 Task: Clear the site settings from last 4 weeks.
Action: Mouse moved to (1265, 37)
Screenshot: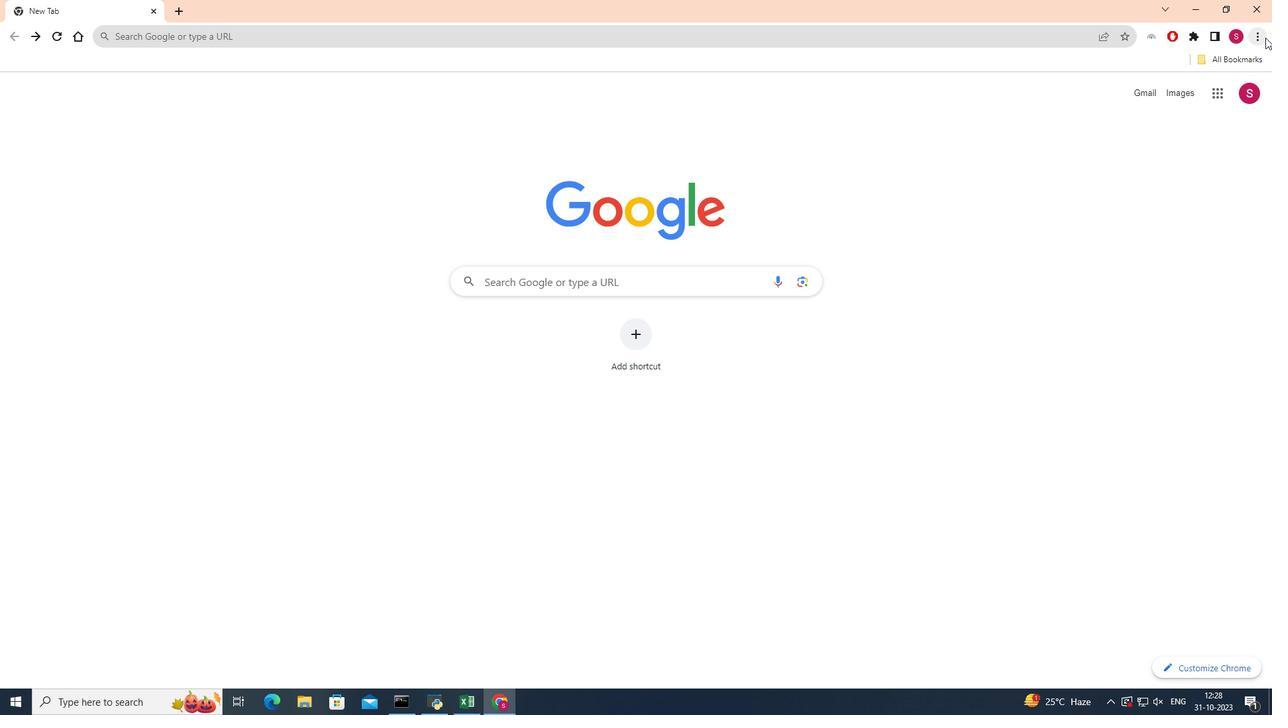 
Action: Mouse pressed left at (1265, 37)
Screenshot: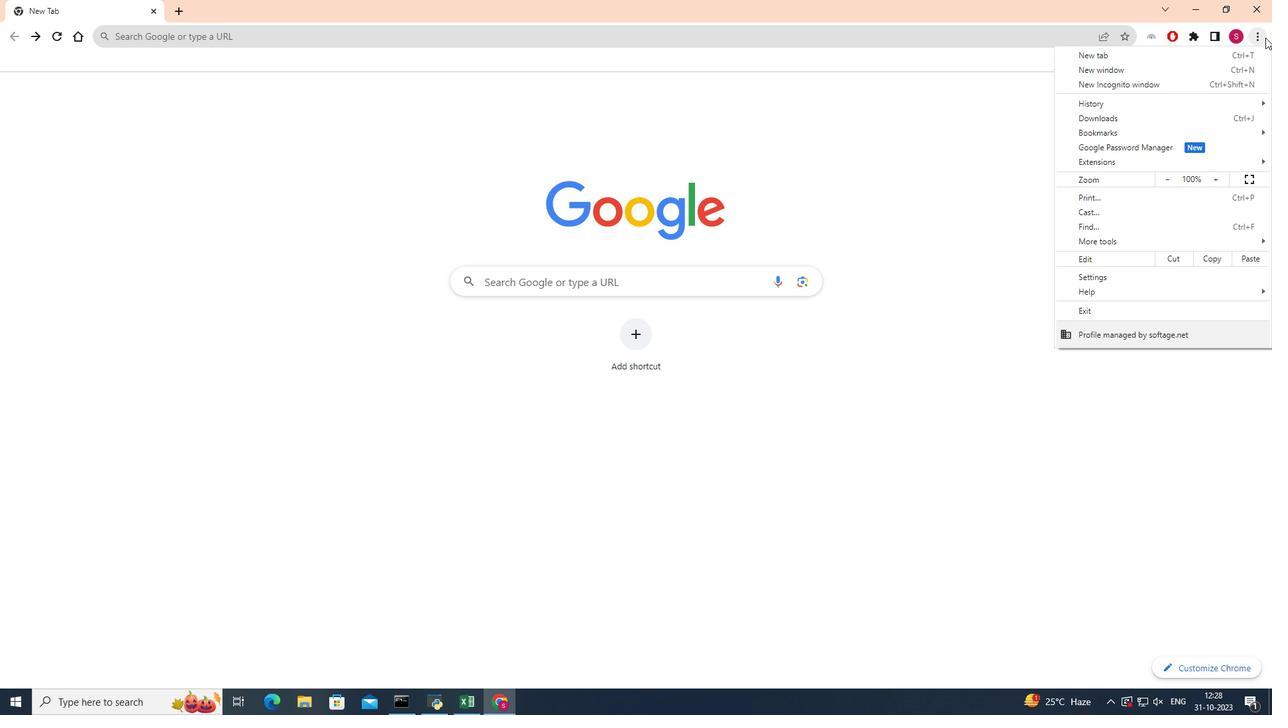 
Action: Mouse moved to (989, 101)
Screenshot: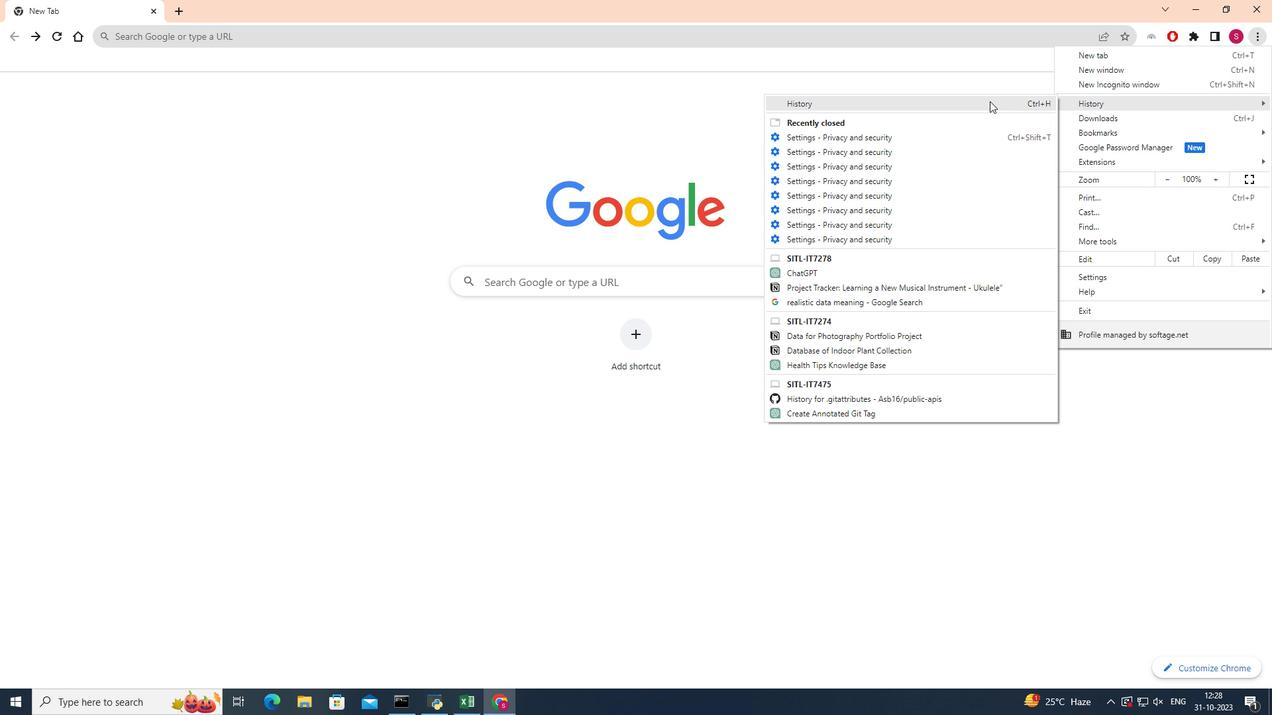 
Action: Mouse pressed left at (989, 101)
Screenshot: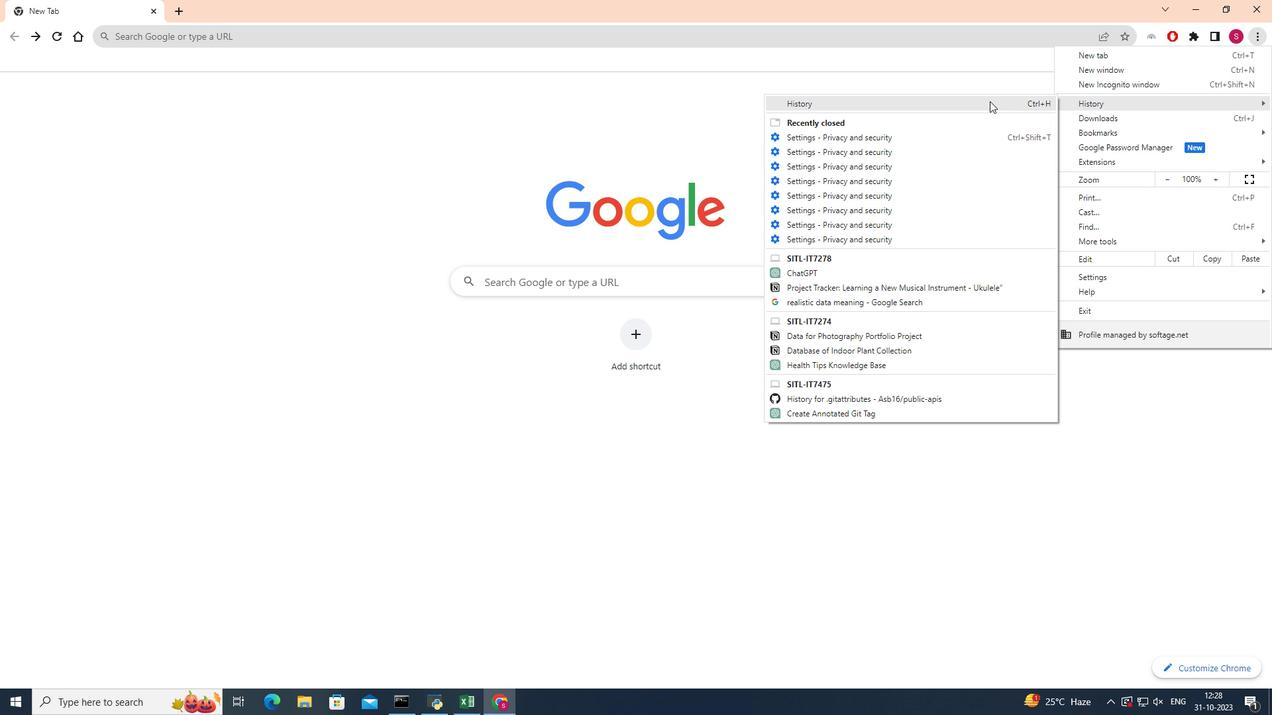 
Action: Mouse moved to (93, 159)
Screenshot: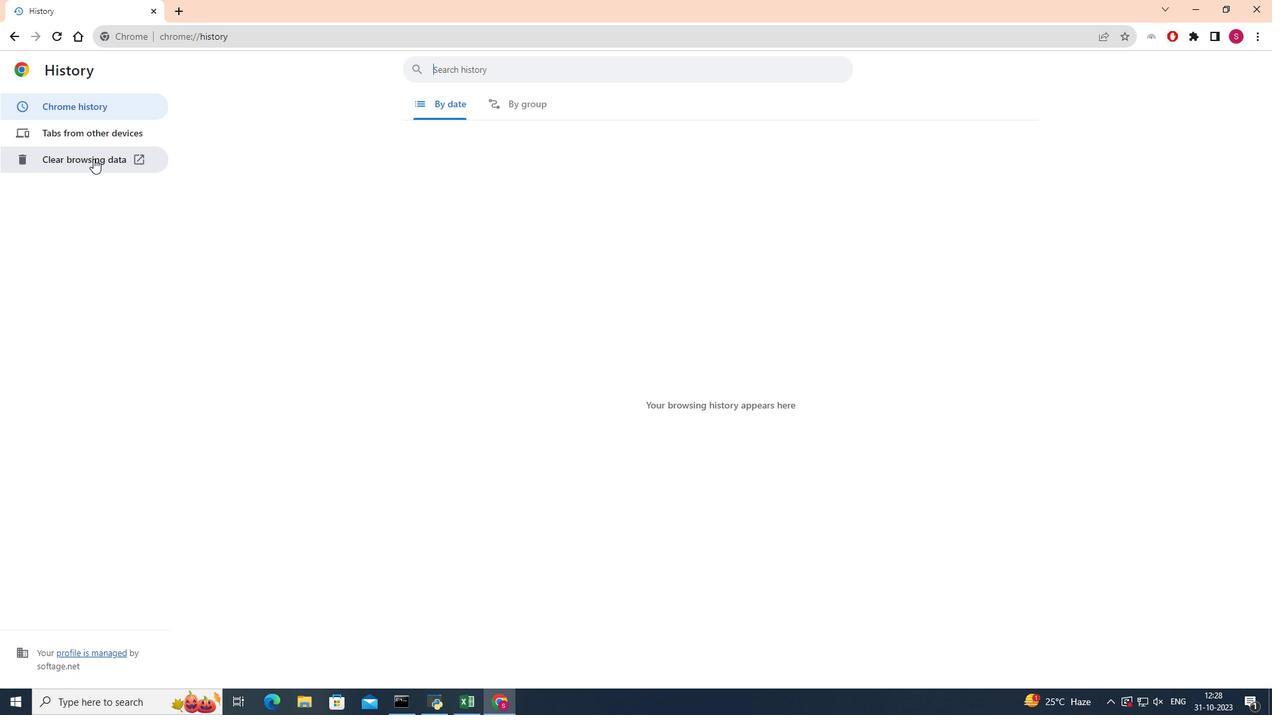 
Action: Mouse pressed left at (93, 159)
Screenshot: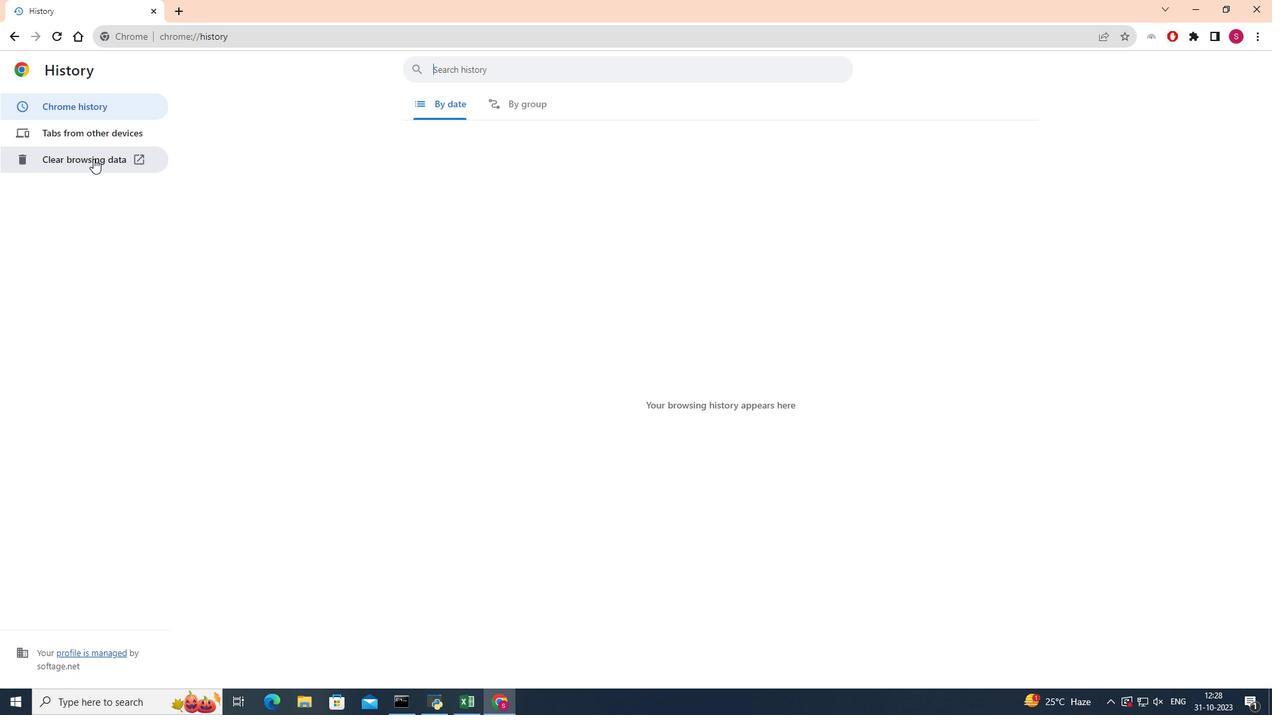 
Action: Mouse moved to (736, 210)
Screenshot: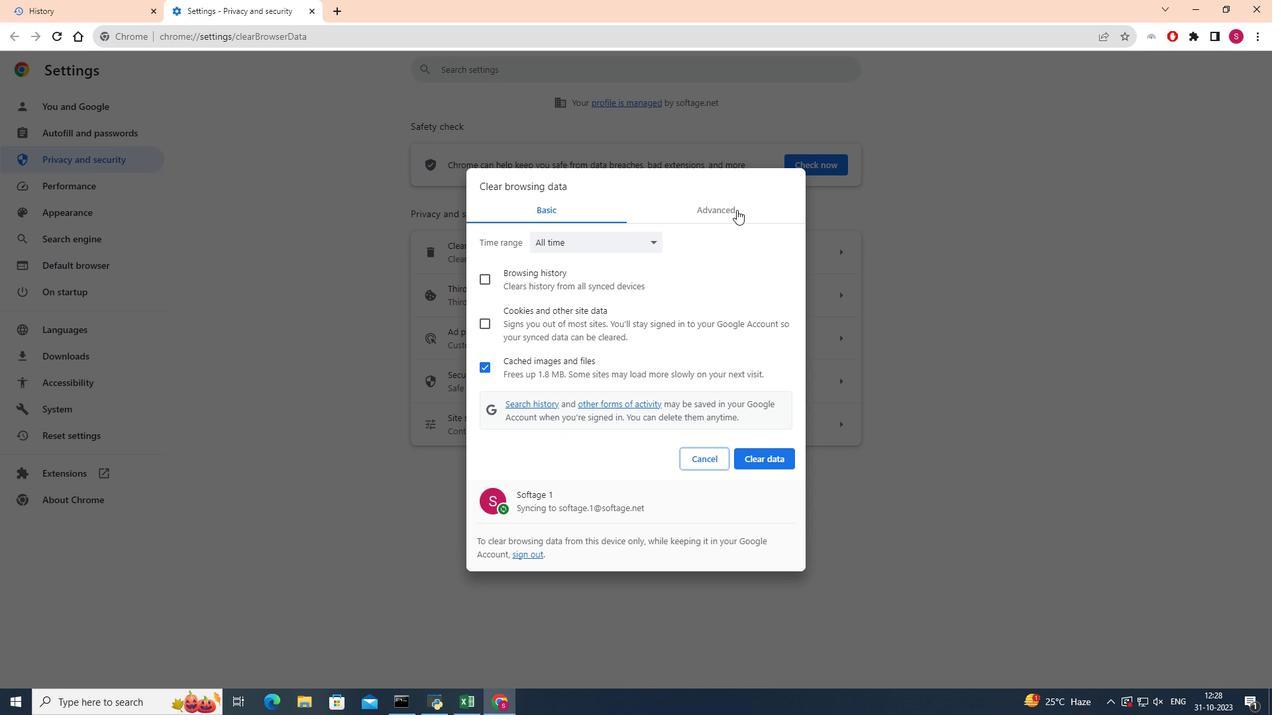 
Action: Mouse pressed left at (736, 210)
Screenshot: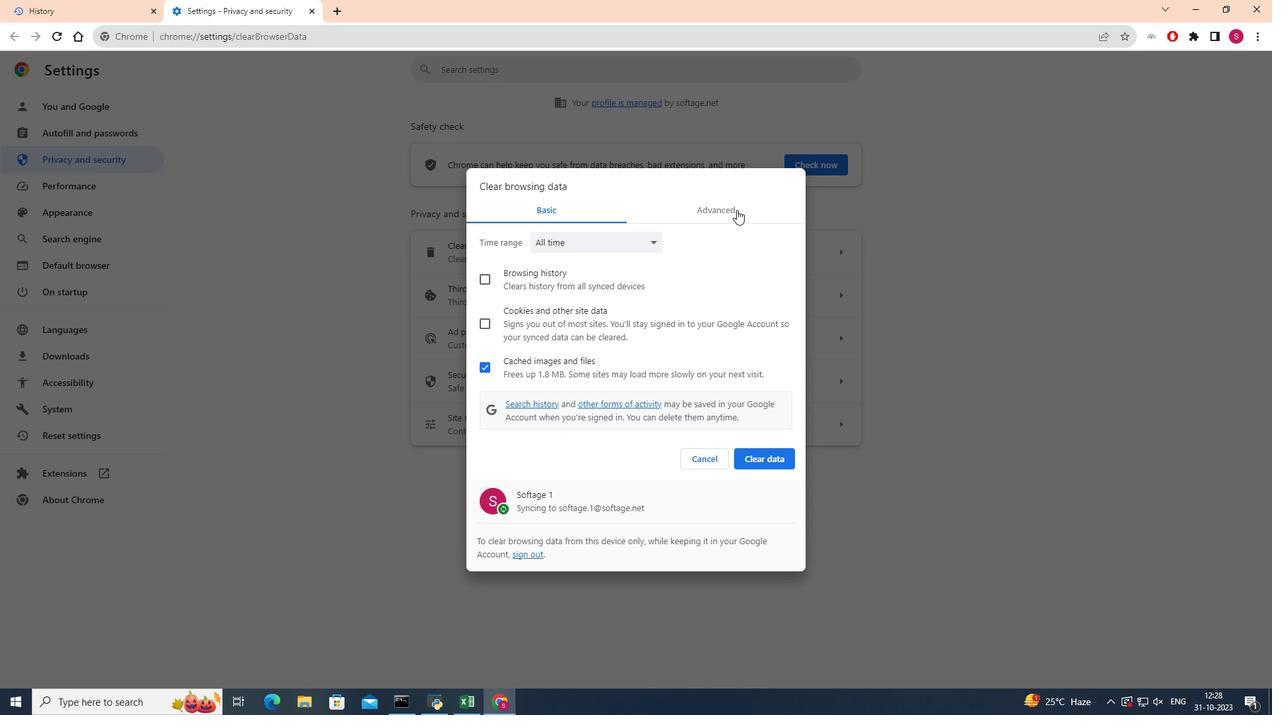 
Action: Mouse moved to (651, 237)
Screenshot: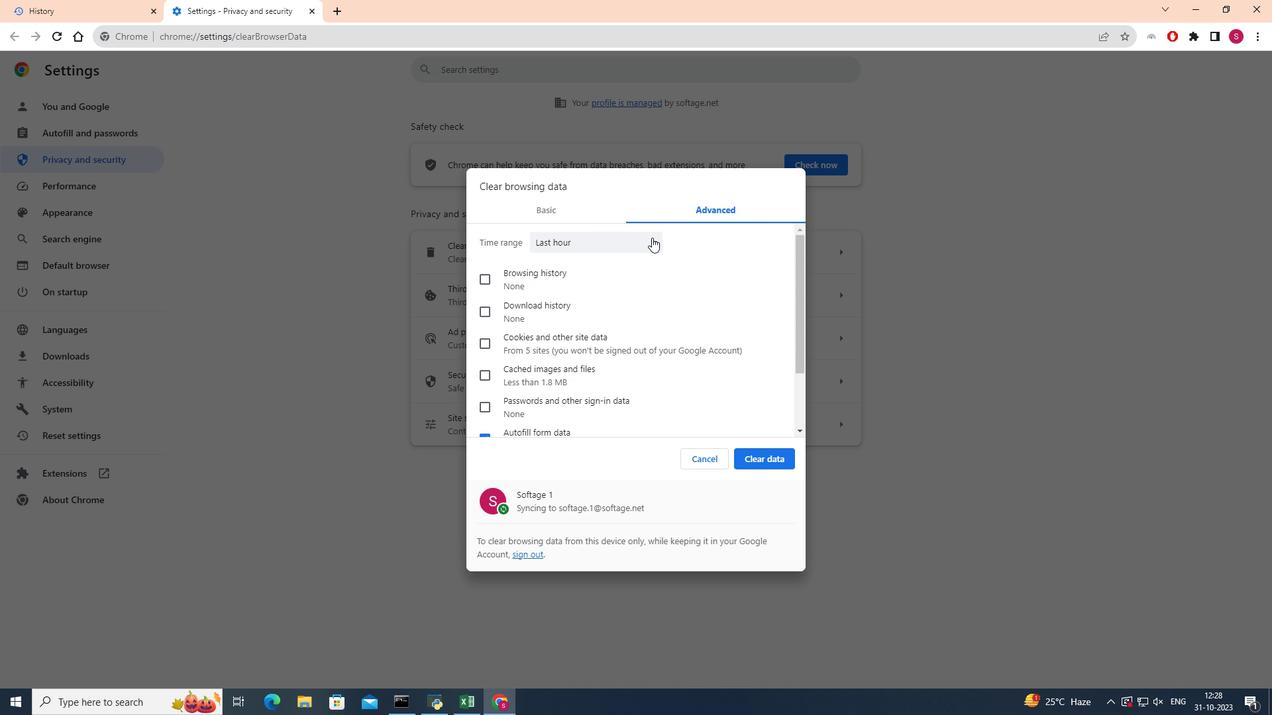 
Action: Mouse pressed left at (651, 237)
Screenshot: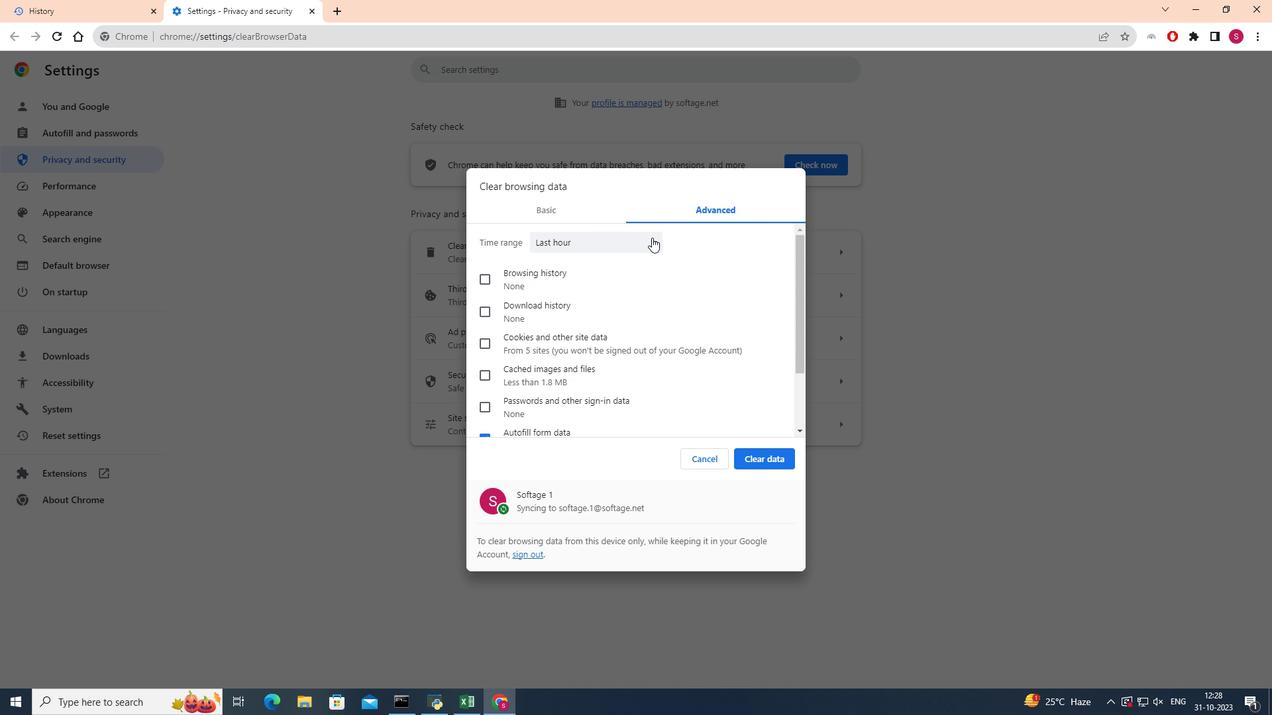 
Action: Mouse moved to (593, 295)
Screenshot: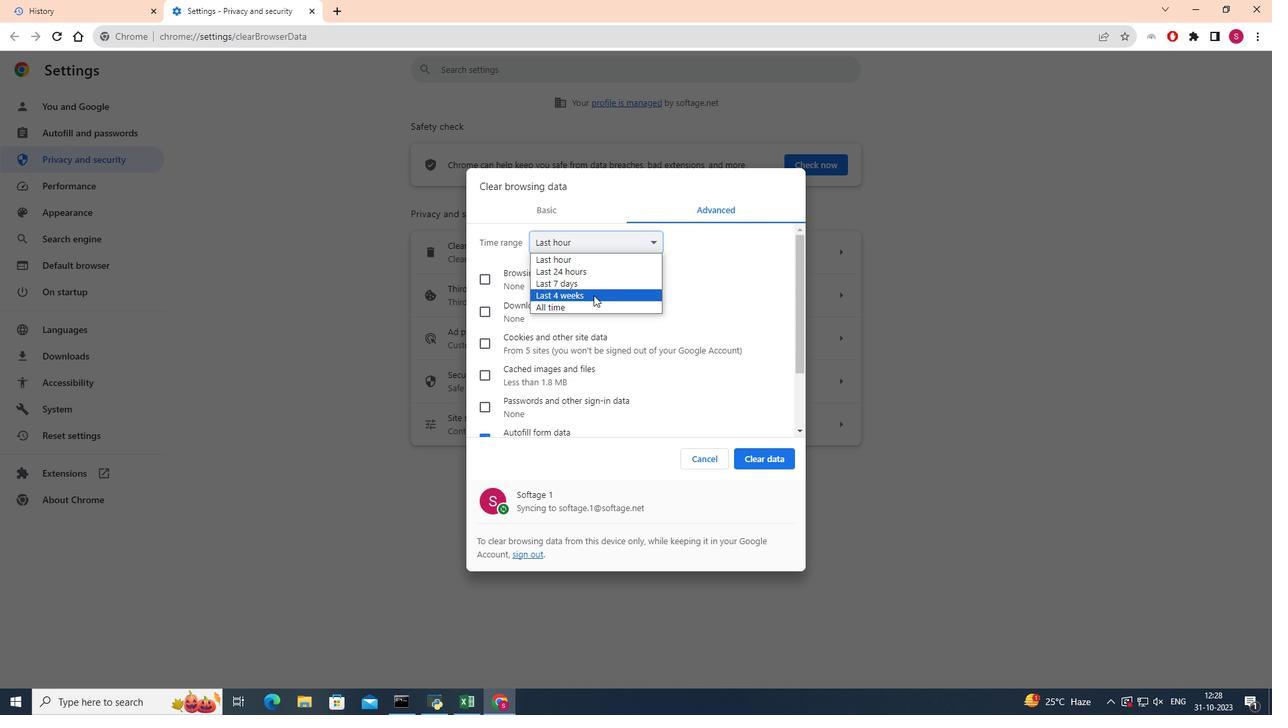 
Action: Mouse pressed left at (593, 295)
Screenshot: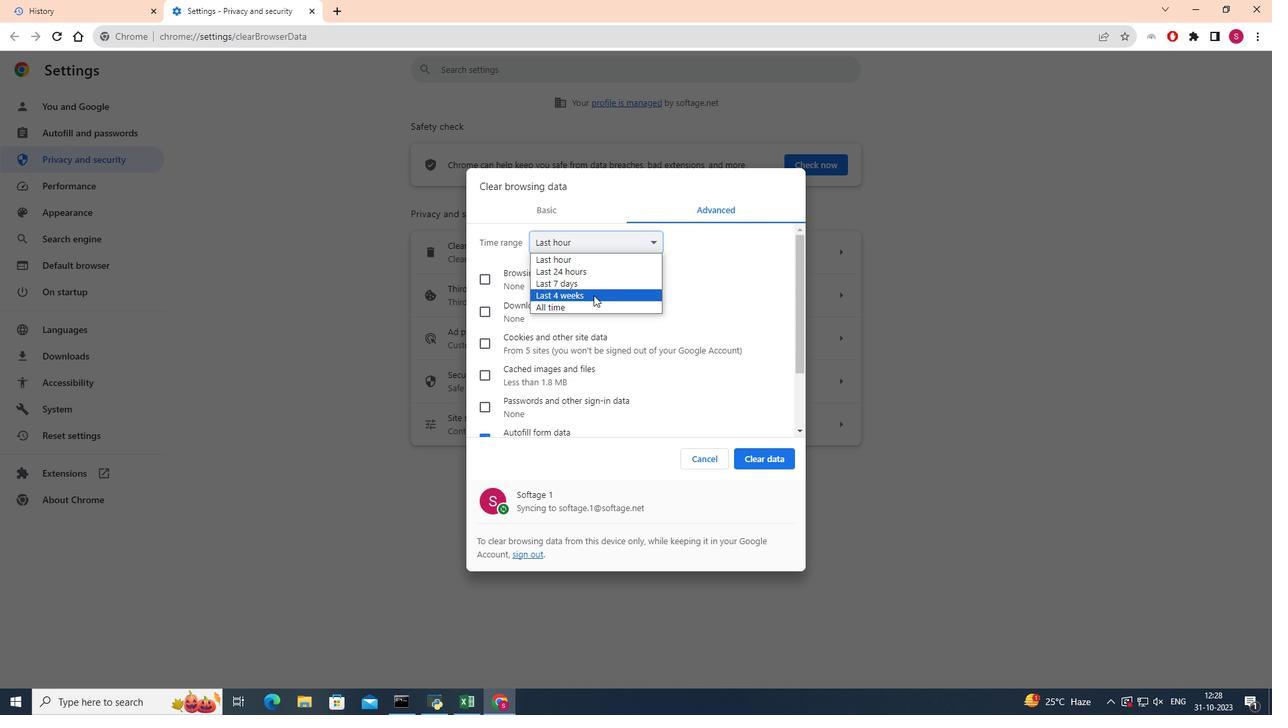 
Action: Mouse pressed left at (593, 295)
Screenshot: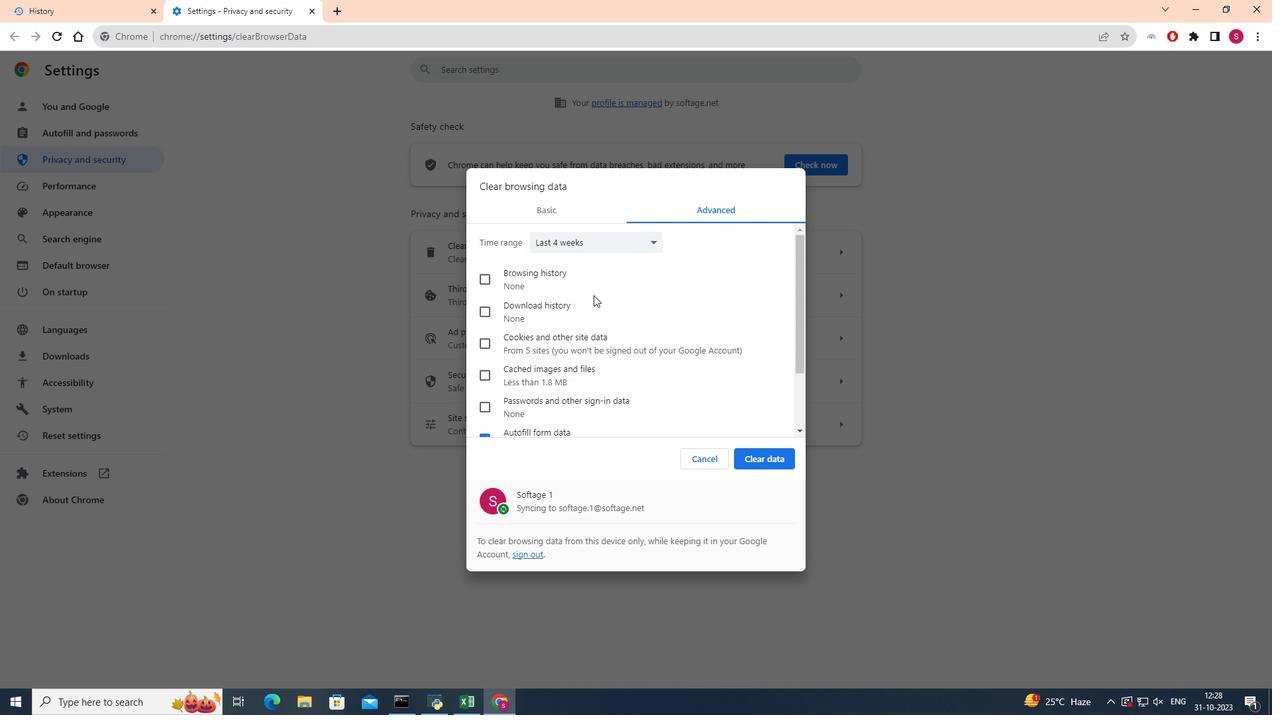 
Action: Mouse moved to (563, 300)
Screenshot: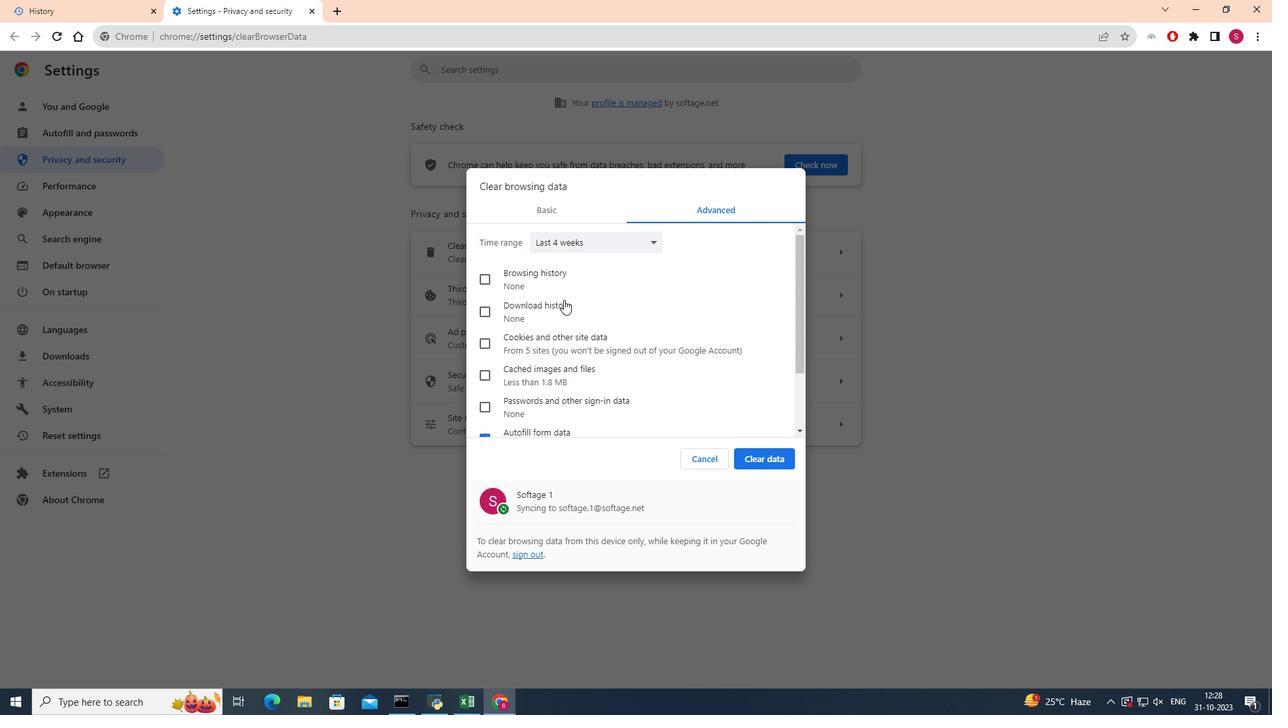 
Action: Mouse scrolled (563, 299) with delta (0, 0)
Screenshot: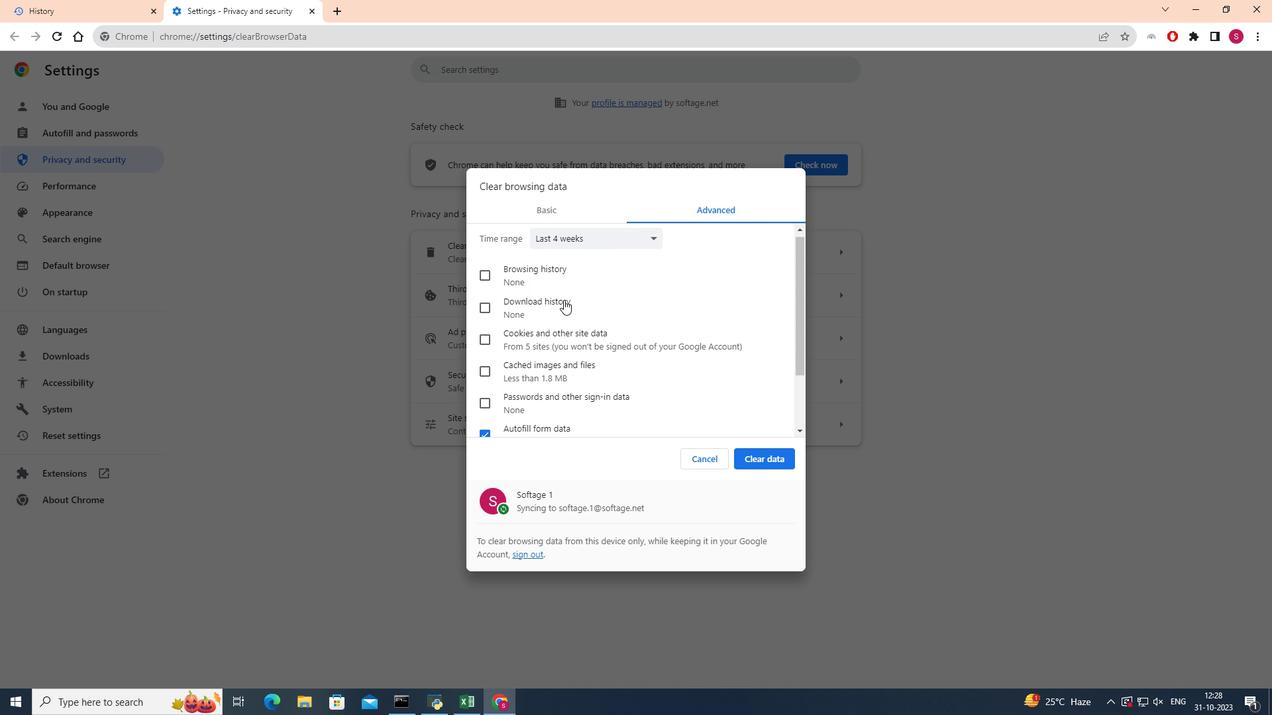 
Action: Mouse scrolled (563, 299) with delta (0, 0)
Screenshot: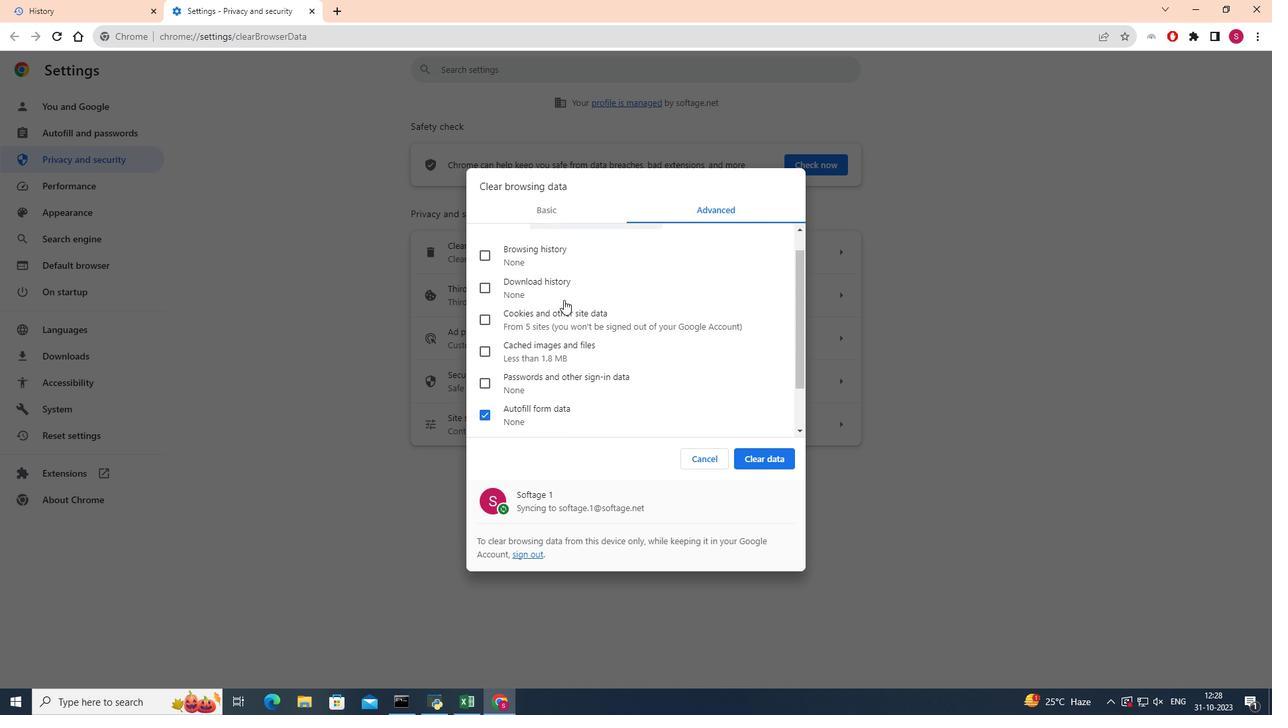 
Action: Mouse scrolled (563, 299) with delta (0, 0)
Screenshot: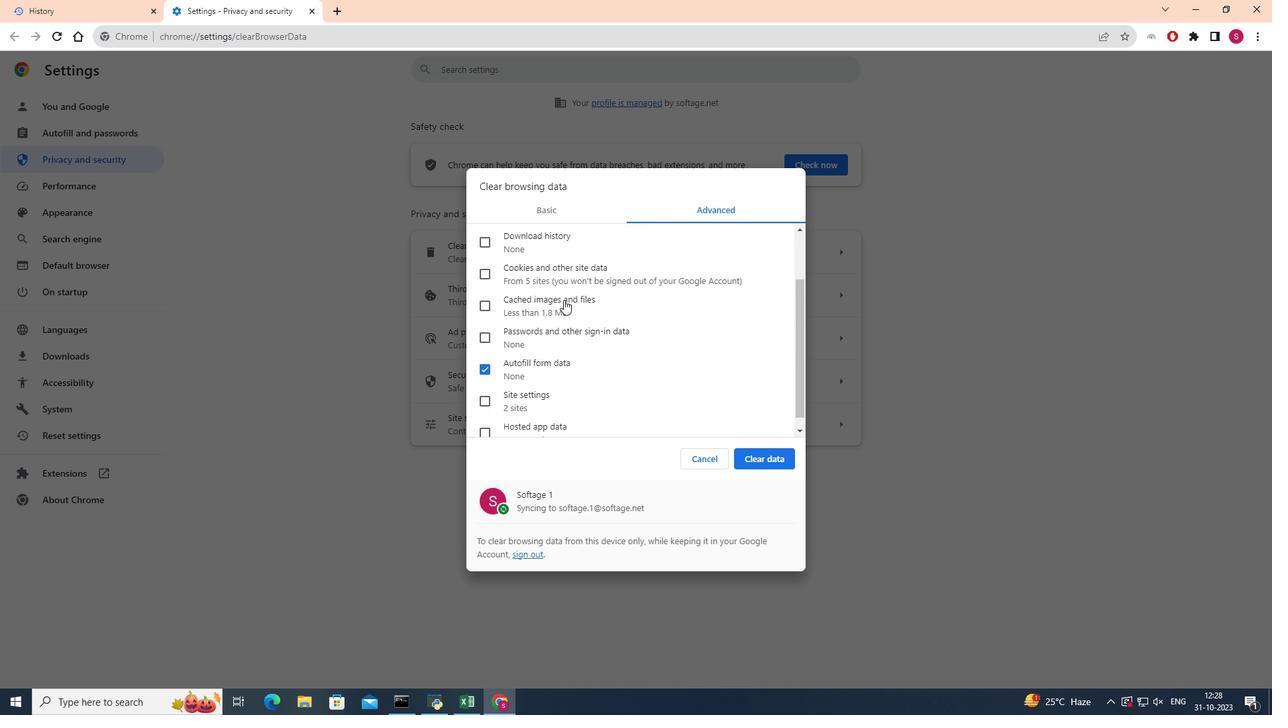 
Action: Mouse moved to (490, 359)
Screenshot: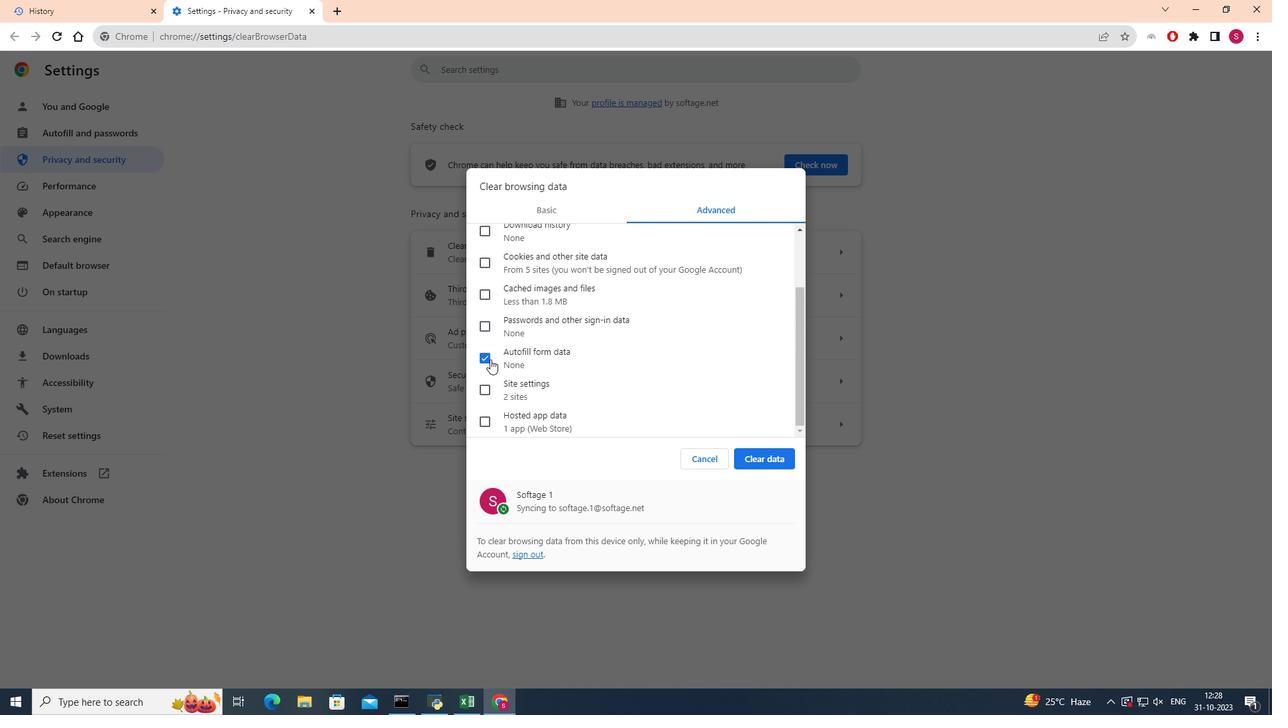 
Action: Mouse pressed left at (490, 359)
Screenshot: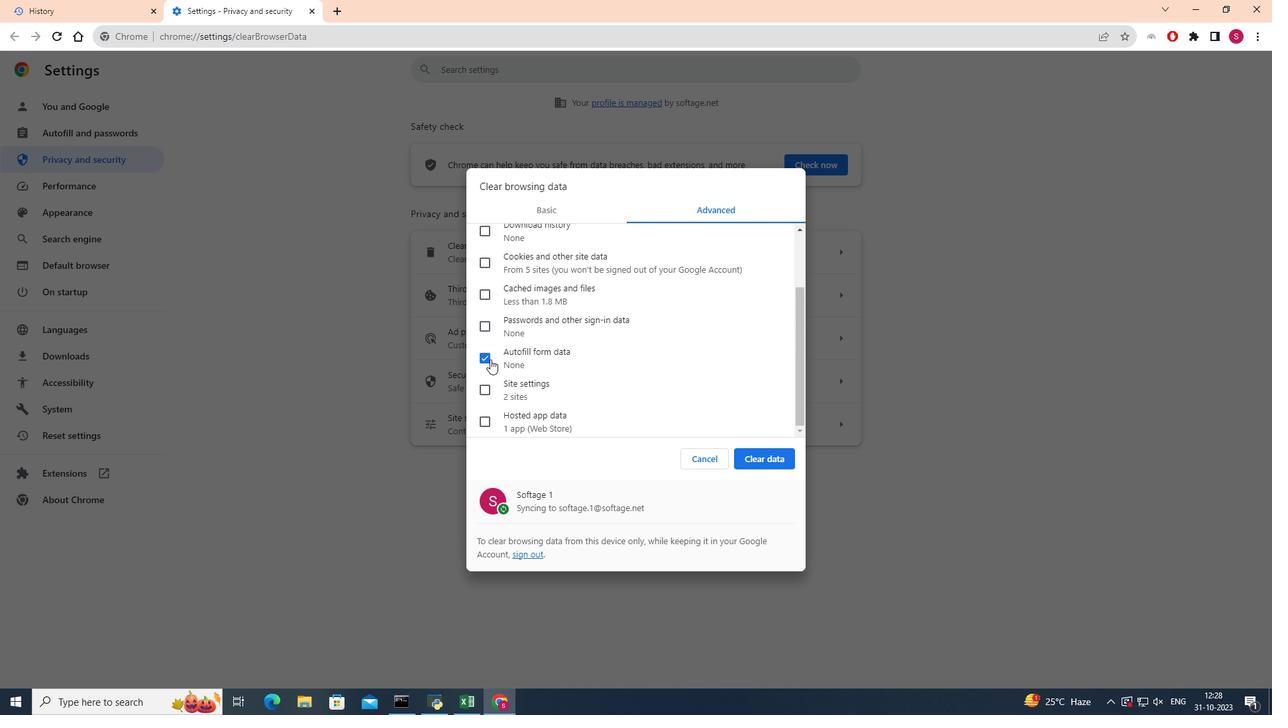 
Action: Mouse moved to (477, 396)
Screenshot: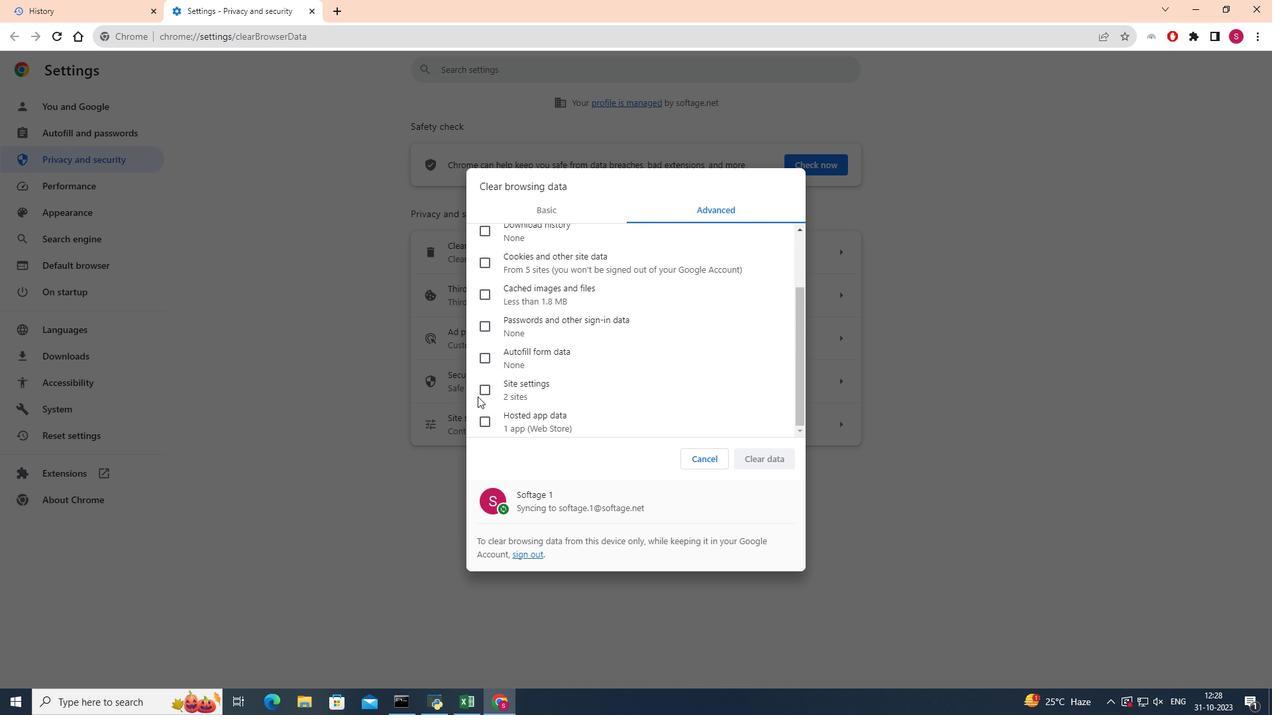 
Action: Mouse pressed left at (477, 396)
Screenshot: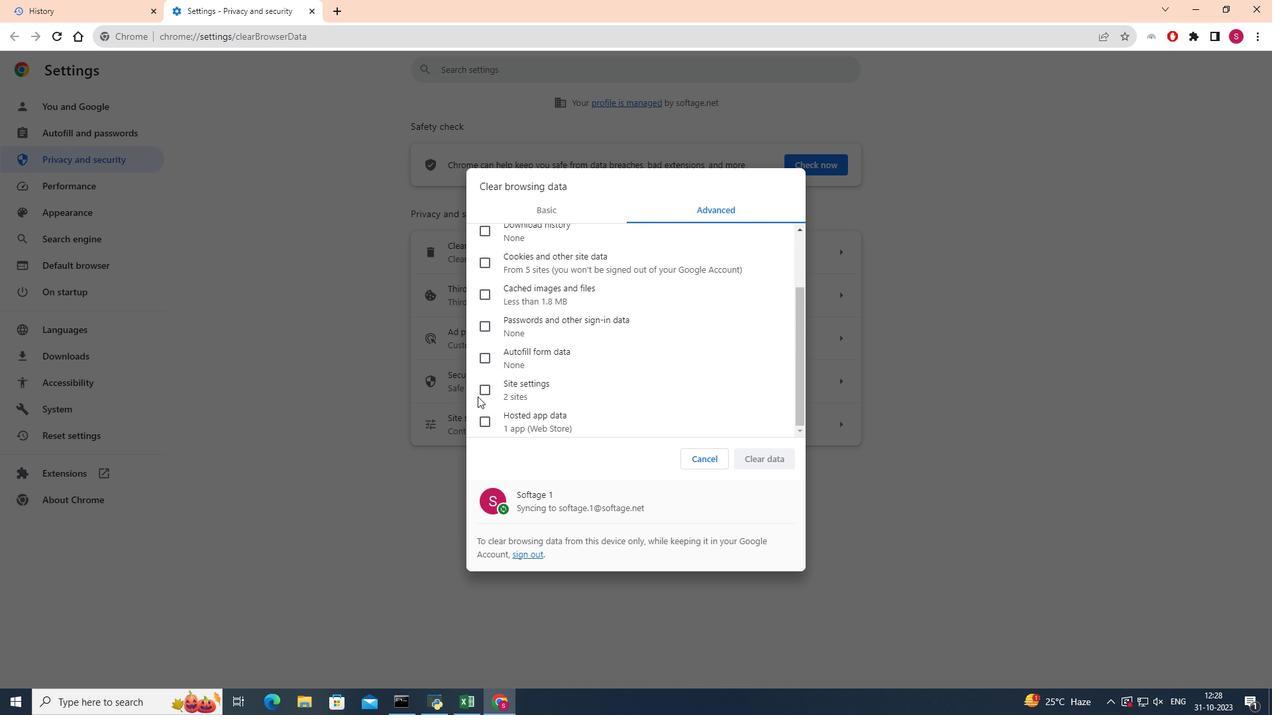 
Action: Mouse moved to (484, 390)
Screenshot: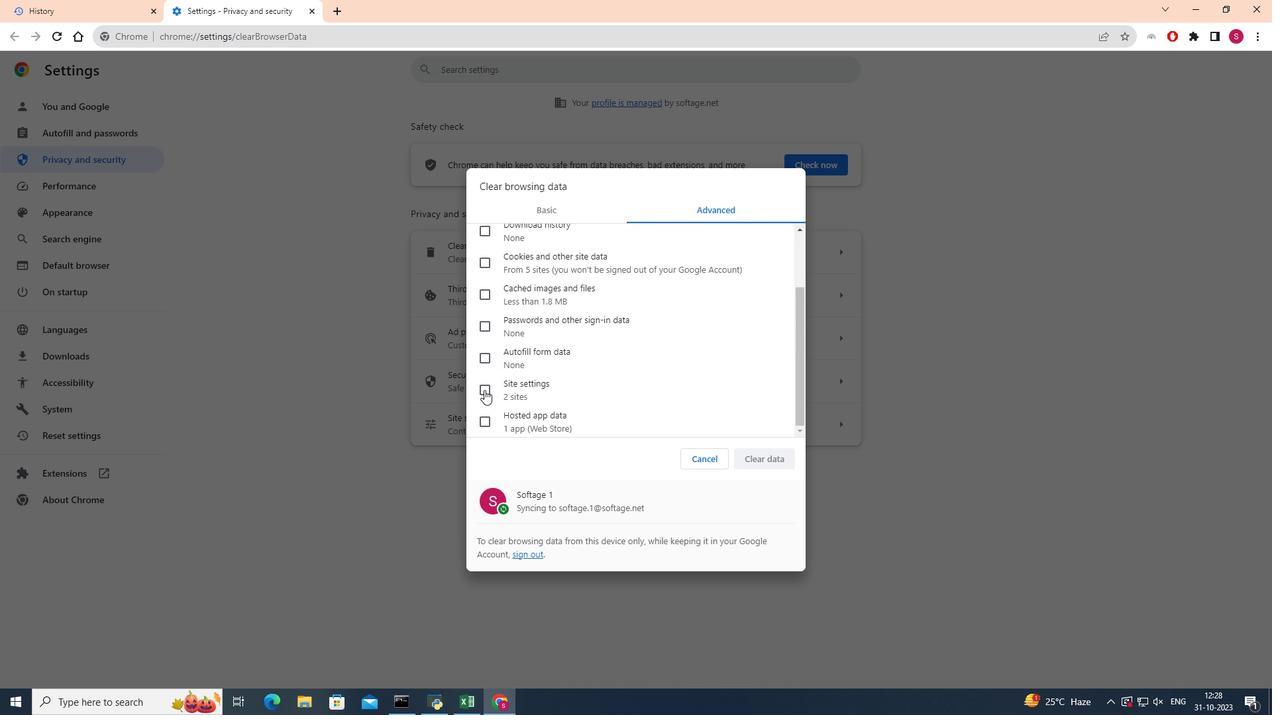 
Action: Mouse pressed left at (484, 390)
Screenshot: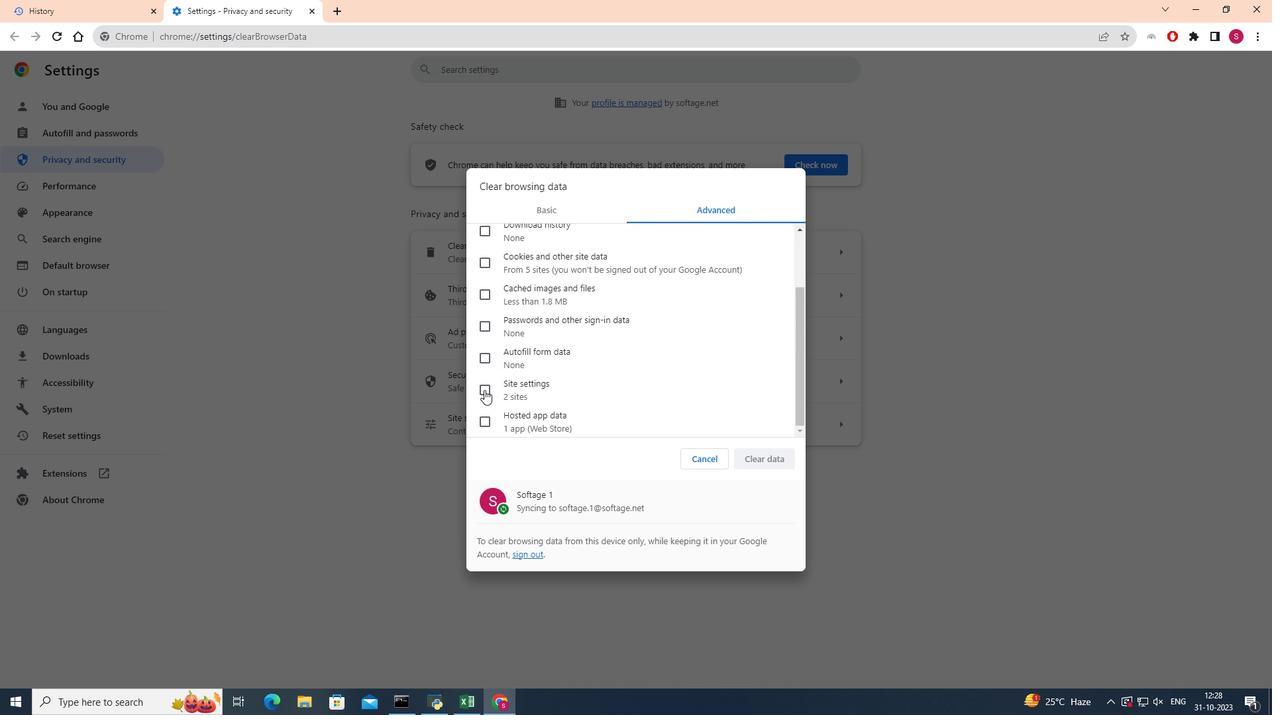 
Action: Mouse moved to (778, 457)
Screenshot: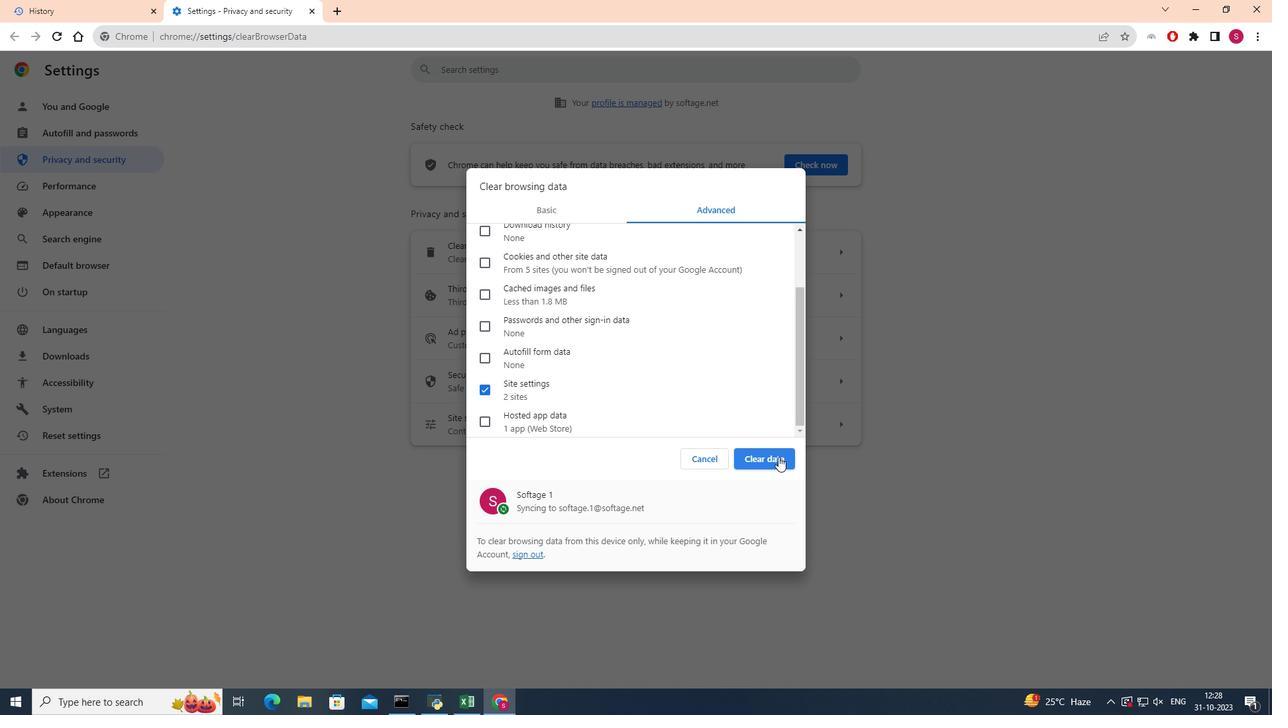 
Action: Mouse pressed left at (778, 457)
Screenshot: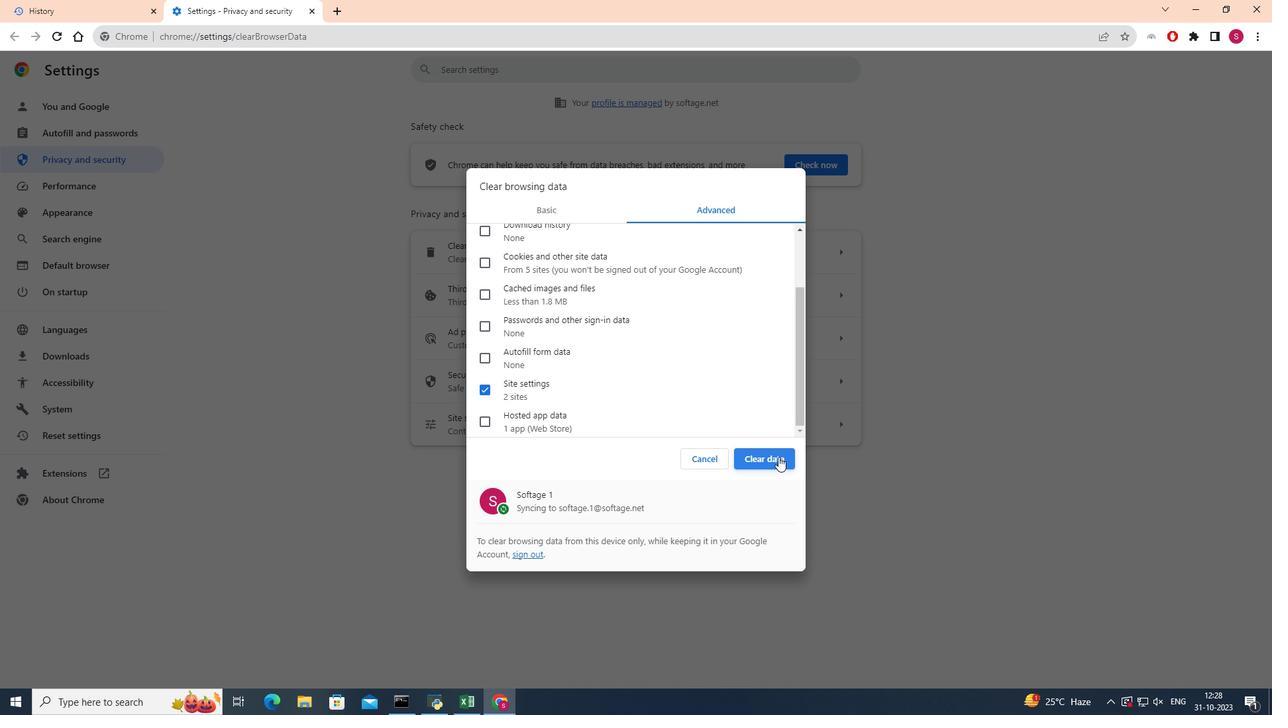
Action: Mouse moved to (780, 457)
Screenshot: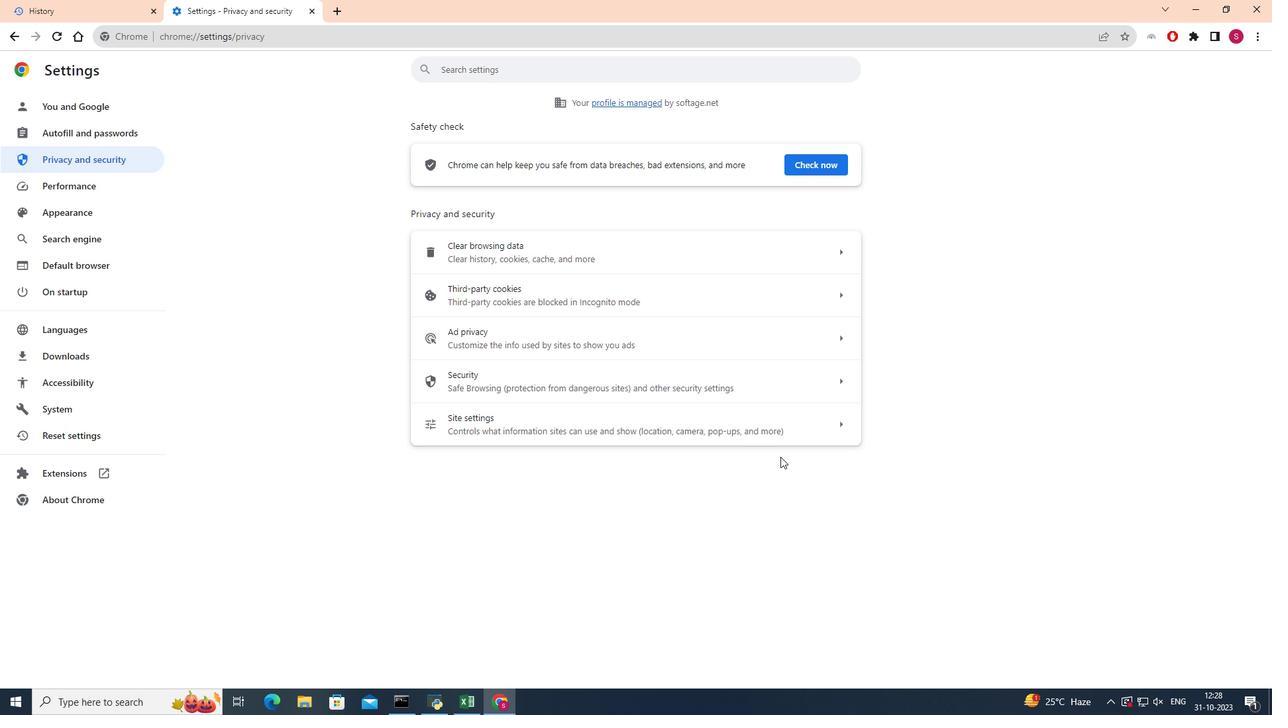 
